 Task: Set the Modulation / Constellation for Cable and satellite reception parameters to 16-VSB.
Action: Mouse moved to (134, 30)
Screenshot: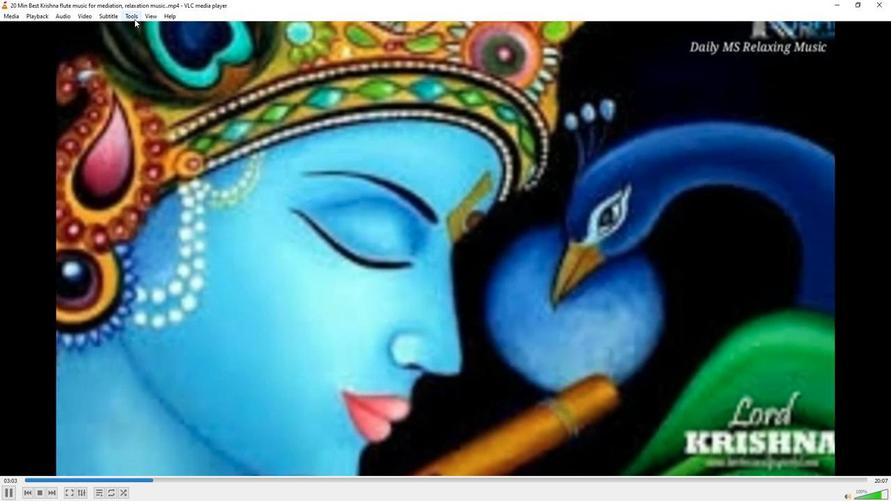 
Action: Mouse pressed left at (134, 30)
Screenshot: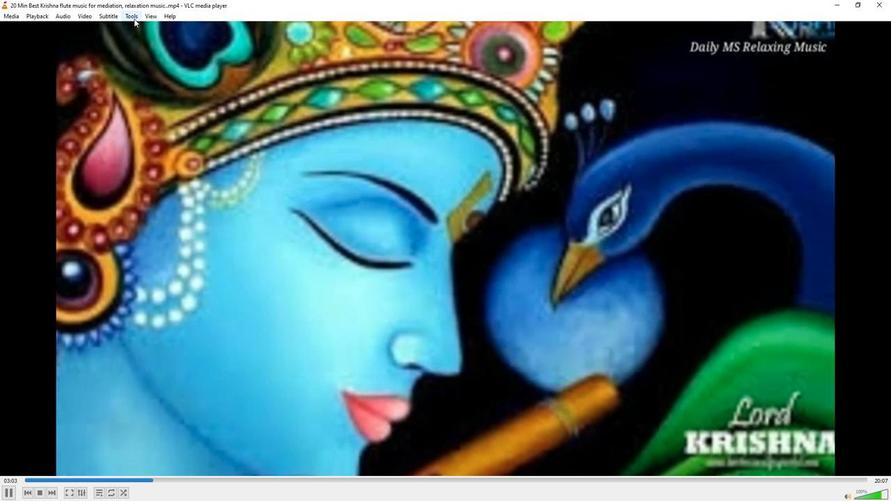 
Action: Mouse moved to (162, 133)
Screenshot: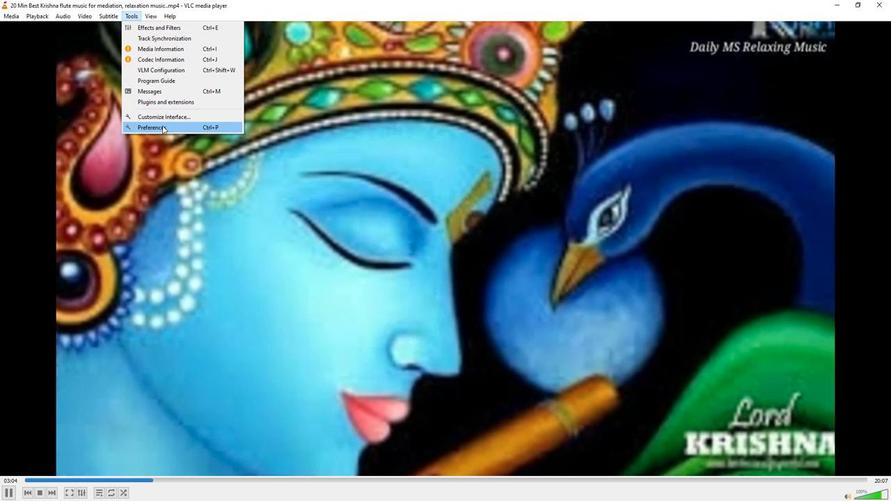 
Action: Mouse pressed left at (162, 133)
Screenshot: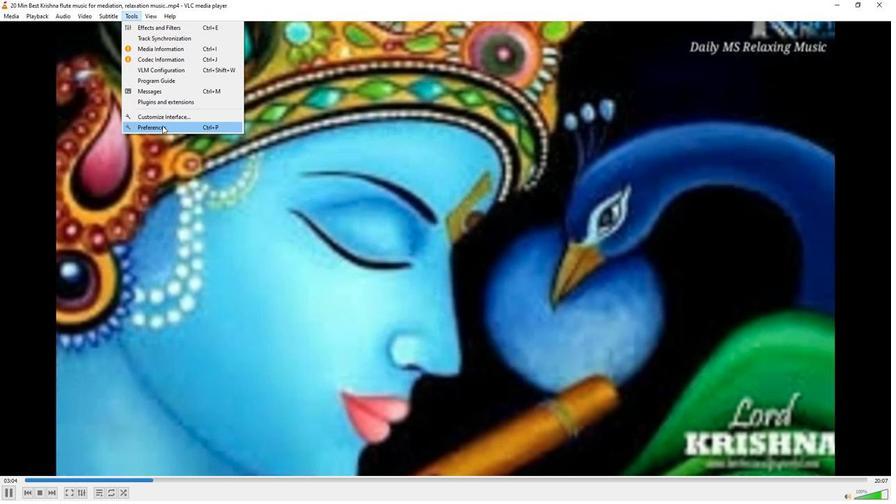 
Action: Mouse moved to (293, 407)
Screenshot: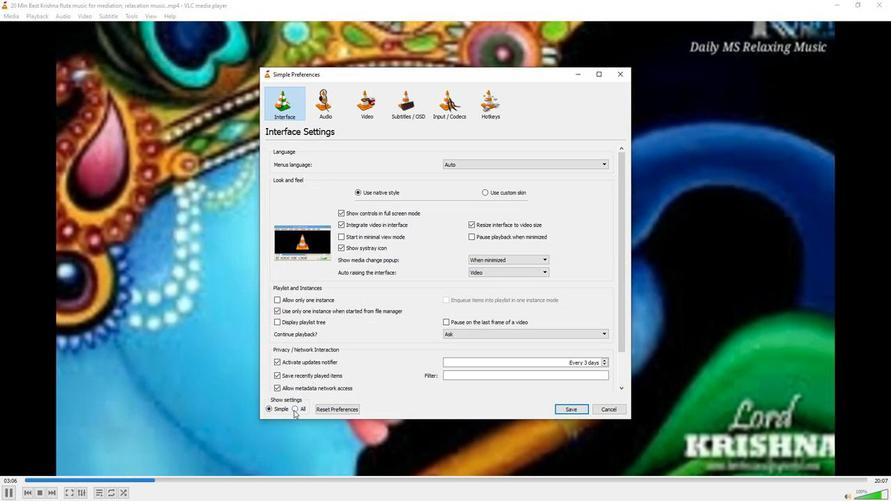 
Action: Mouse pressed left at (293, 407)
Screenshot: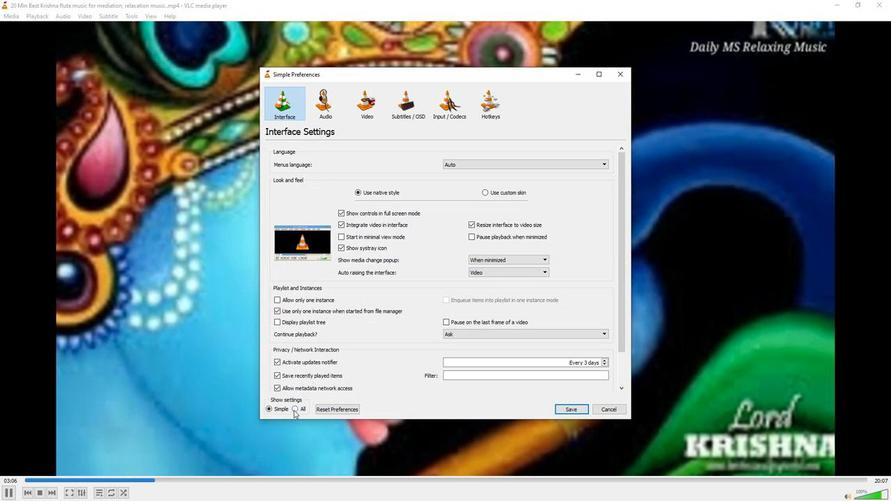 
Action: Mouse moved to (279, 251)
Screenshot: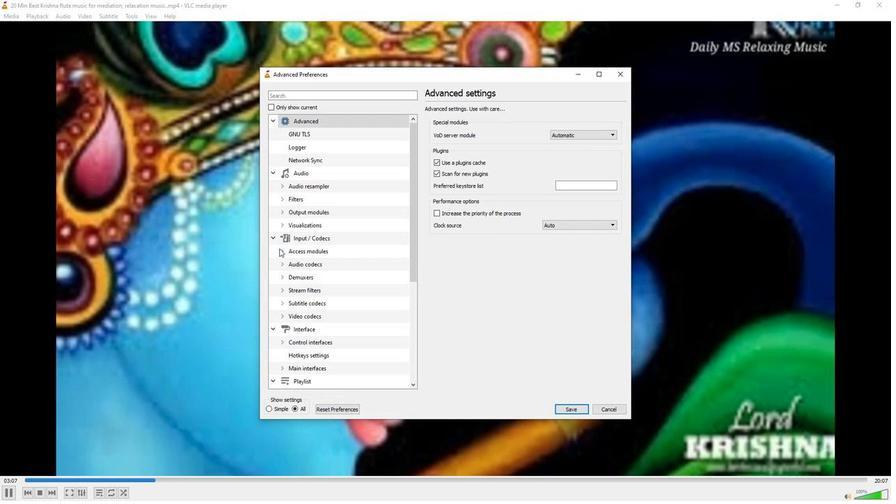 
Action: Mouse pressed left at (279, 251)
Screenshot: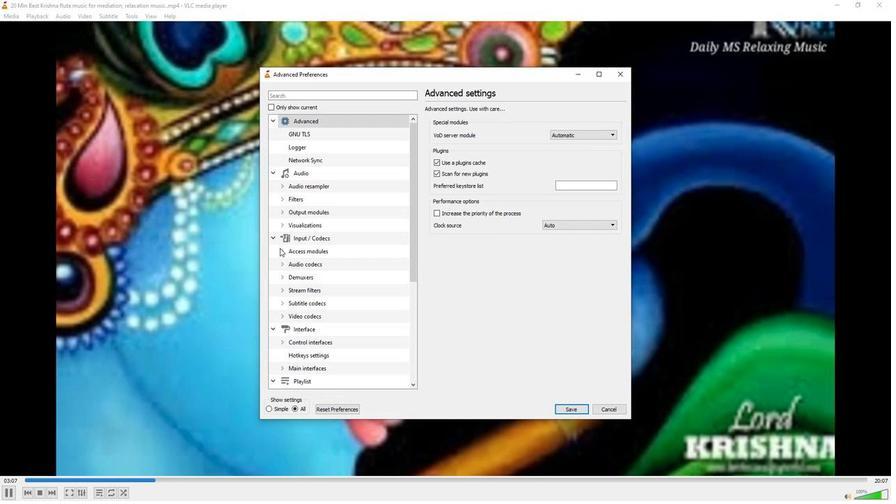 
Action: Mouse moved to (305, 328)
Screenshot: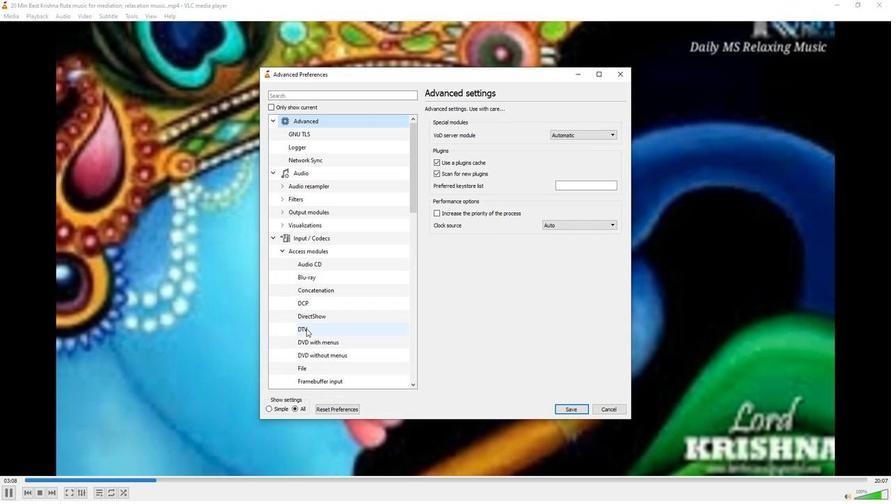 
Action: Mouse pressed left at (305, 328)
Screenshot: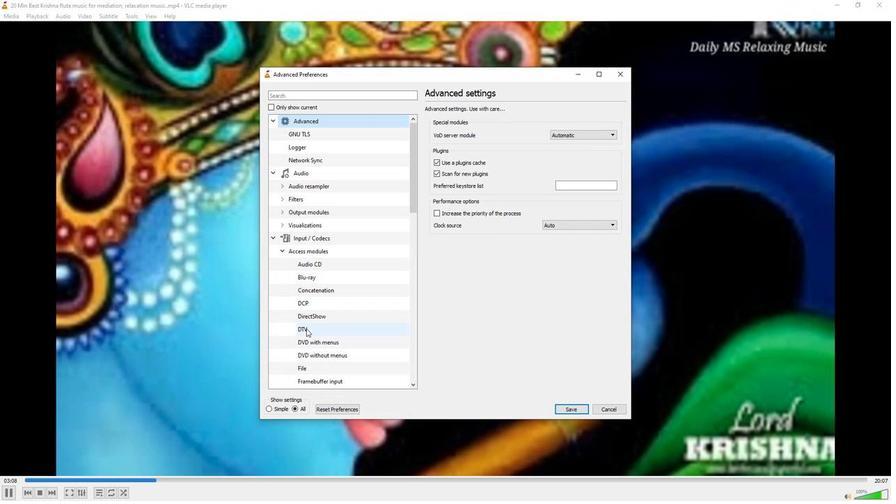 
Action: Mouse moved to (500, 333)
Screenshot: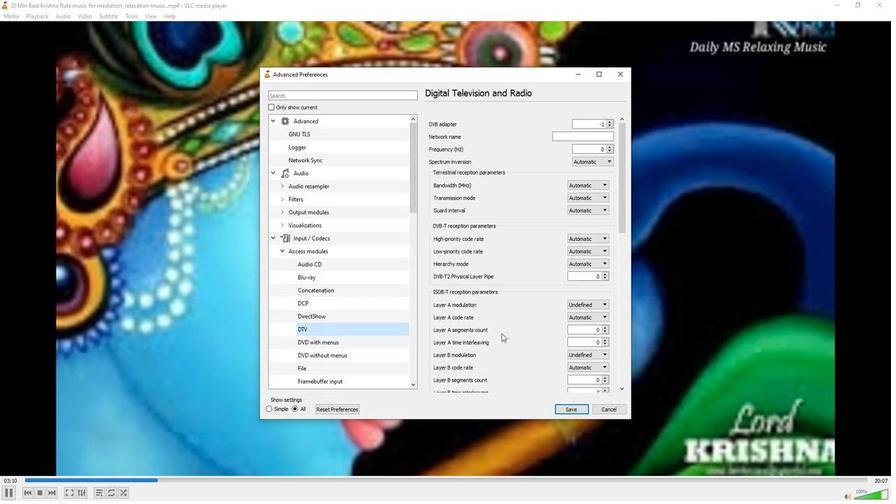 
Action: Mouse scrolled (500, 333) with delta (0, 0)
Screenshot: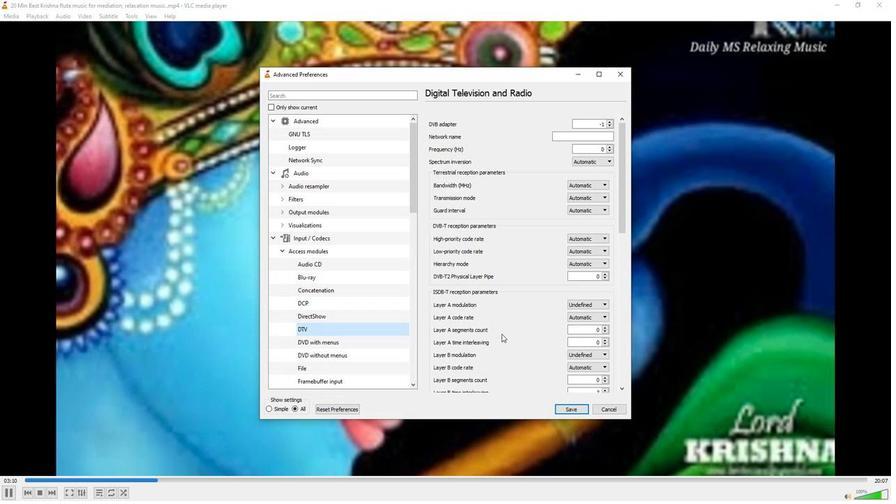 
Action: Mouse scrolled (500, 333) with delta (0, 0)
Screenshot: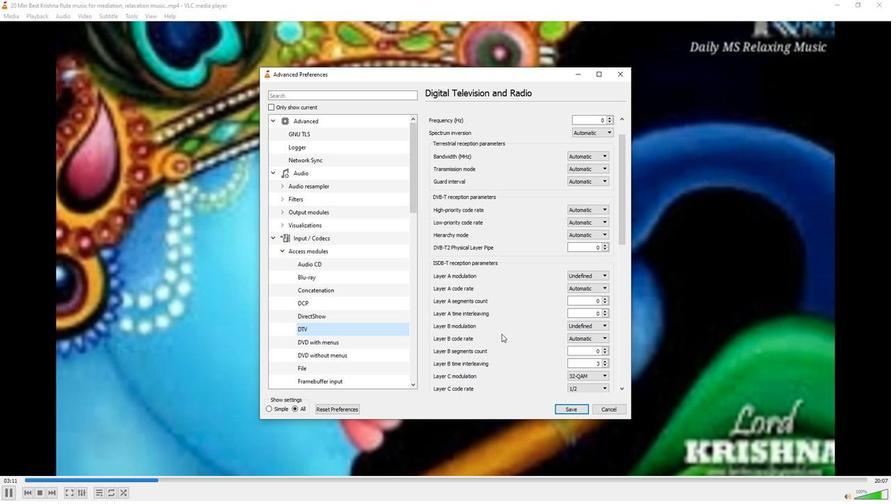 
Action: Mouse scrolled (500, 333) with delta (0, 0)
Screenshot: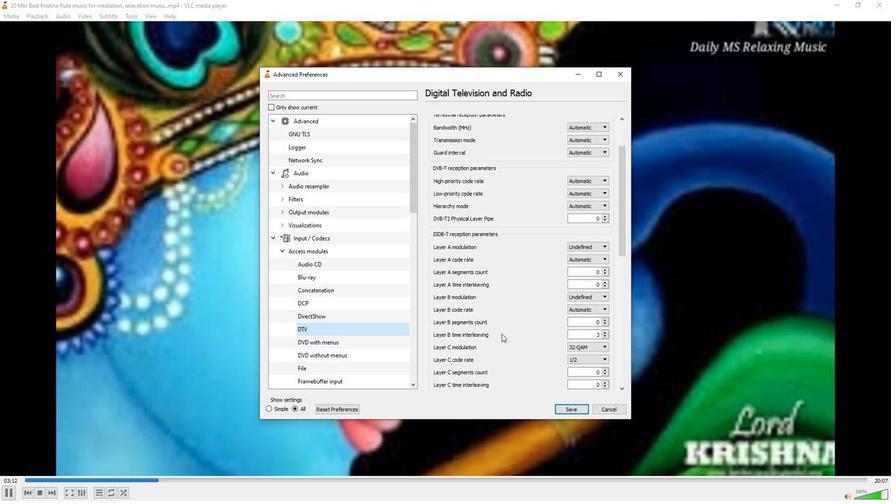 
Action: Mouse scrolled (500, 333) with delta (0, 0)
Screenshot: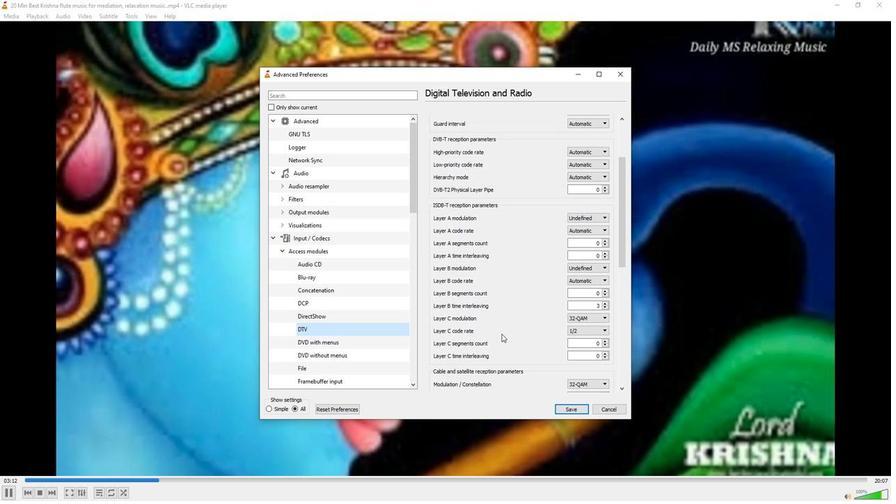 
Action: Mouse moved to (534, 341)
Screenshot: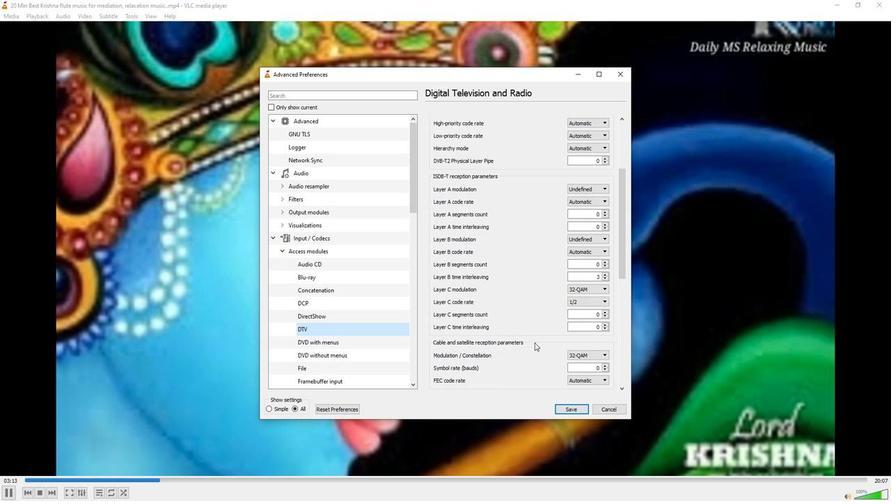 
Action: Mouse scrolled (534, 341) with delta (0, 0)
Screenshot: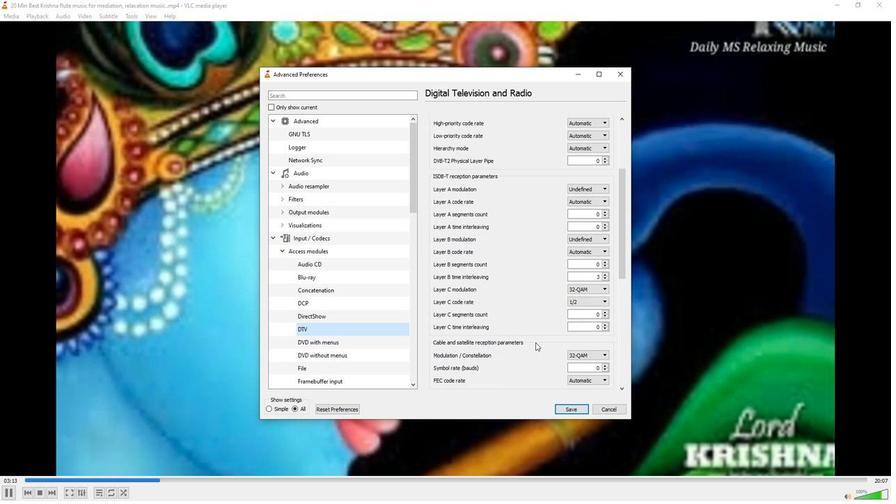 
Action: Mouse moved to (588, 325)
Screenshot: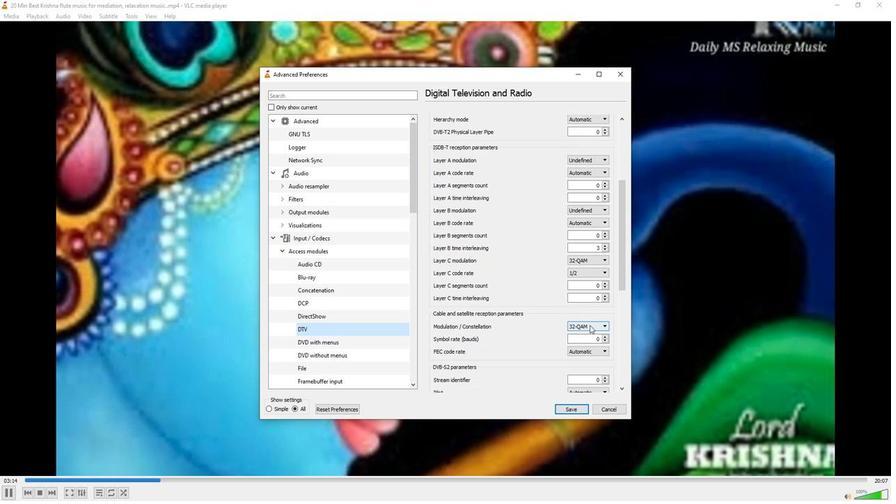
Action: Mouse pressed left at (588, 325)
Screenshot: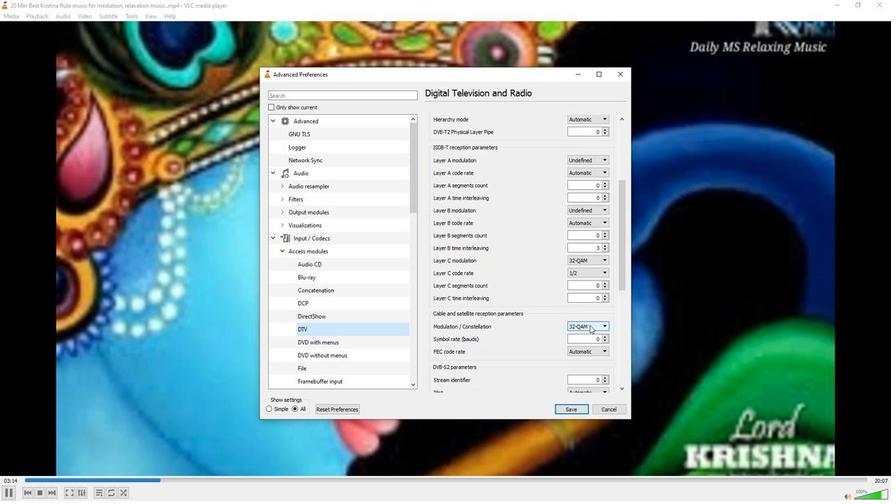 
Action: Mouse moved to (580, 380)
Screenshot: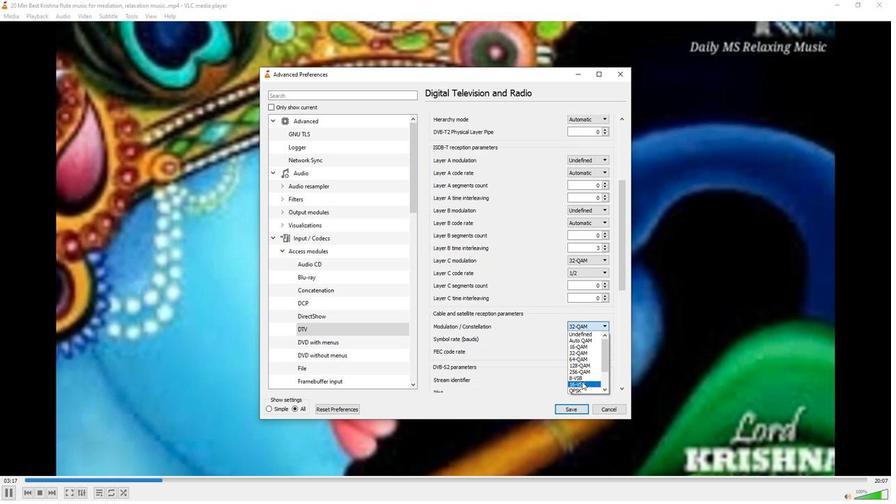 
Action: Mouse pressed left at (580, 380)
Screenshot: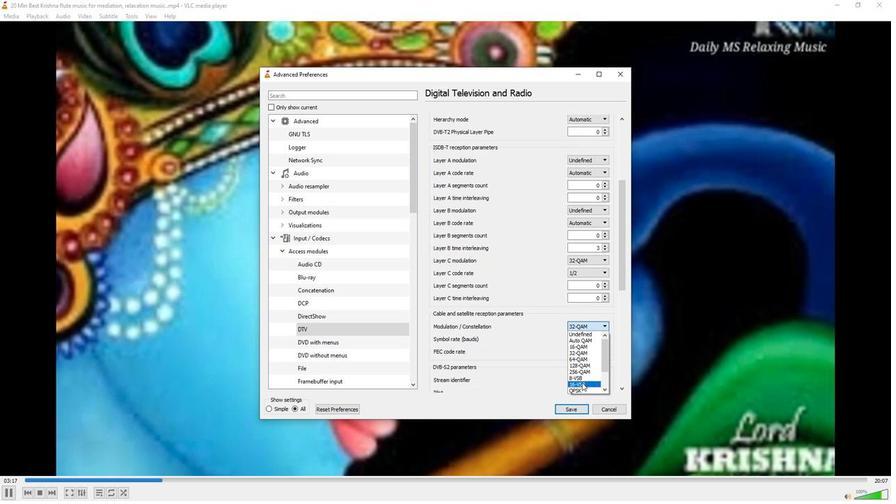 
Action: Mouse moved to (485, 365)
Screenshot: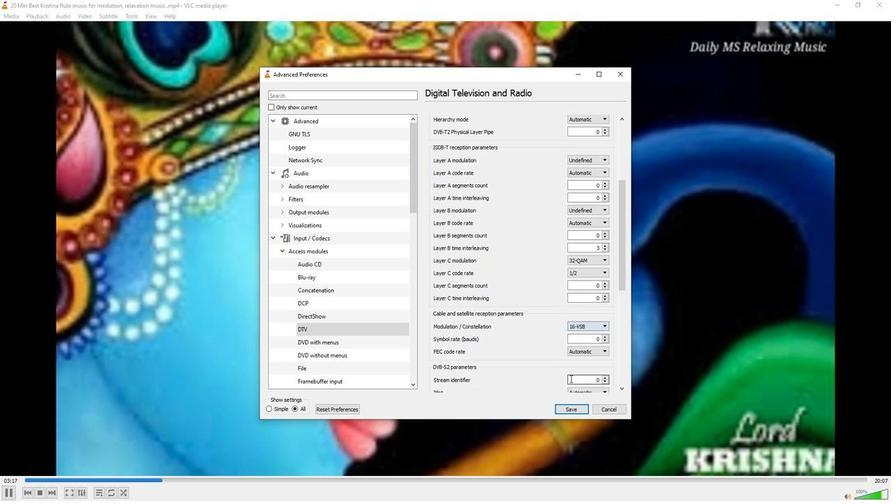 
